 Task: Search one way flight ticket for 3 adults, 3 children in premium economy from Bethel: Bethel Airport(also Seebethel Seaplane Base) to Sheridan: Sheridan County Airport on 8-6-2023. Choice of flights is Frontier. Price is upto 25000. Outbound departure time preference is 5:00.
Action: Mouse moved to (287, 245)
Screenshot: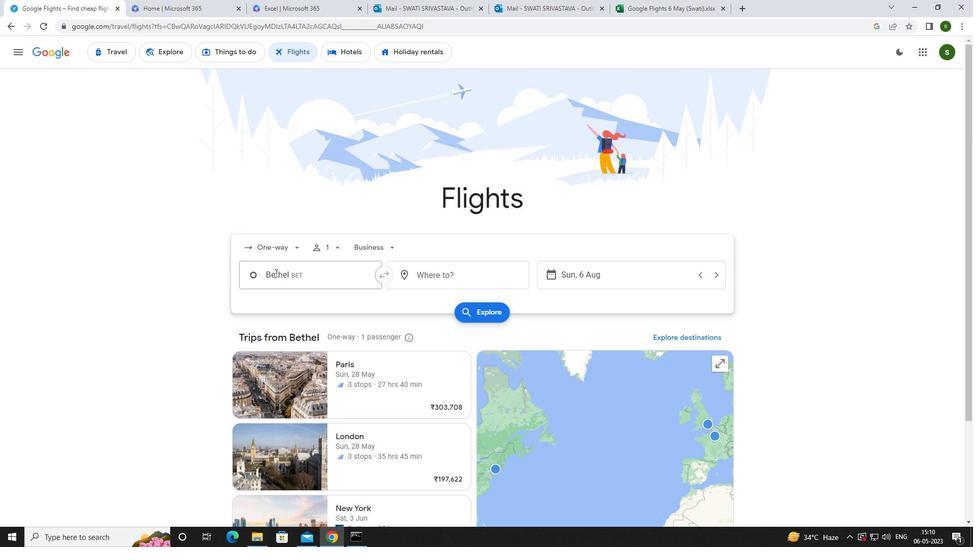 
Action: Mouse pressed left at (287, 245)
Screenshot: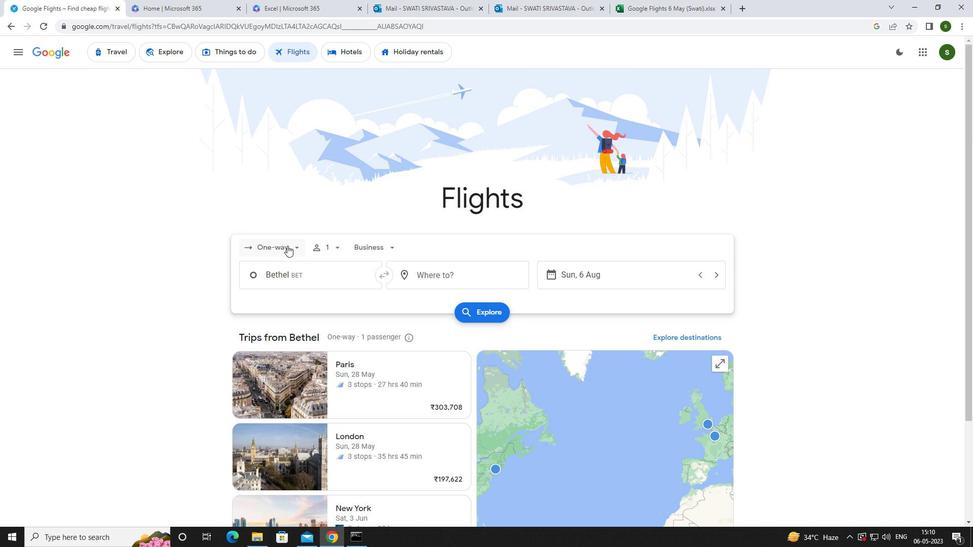 
Action: Mouse moved to (288, 291)
Screenshot: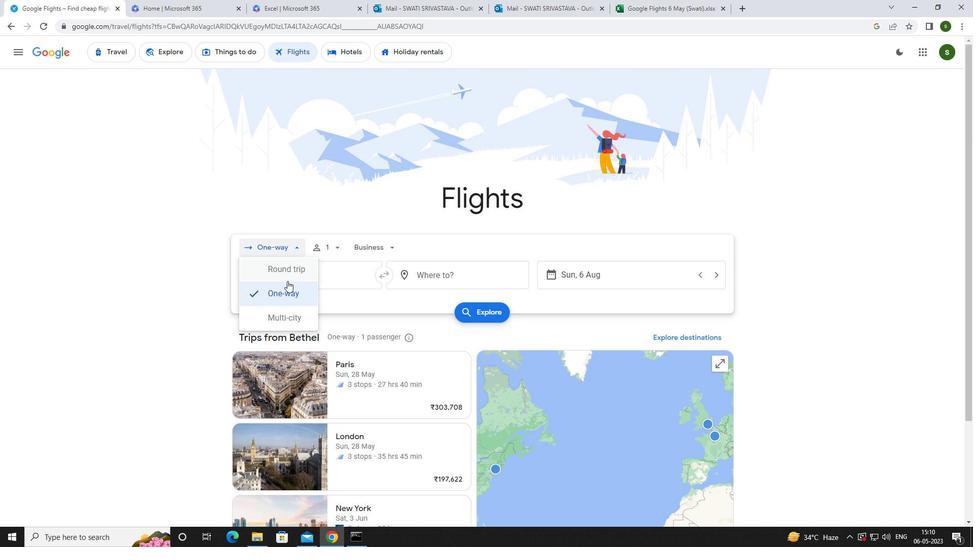 
Action: Mouse pressed left at (288, 291)
Screenshot: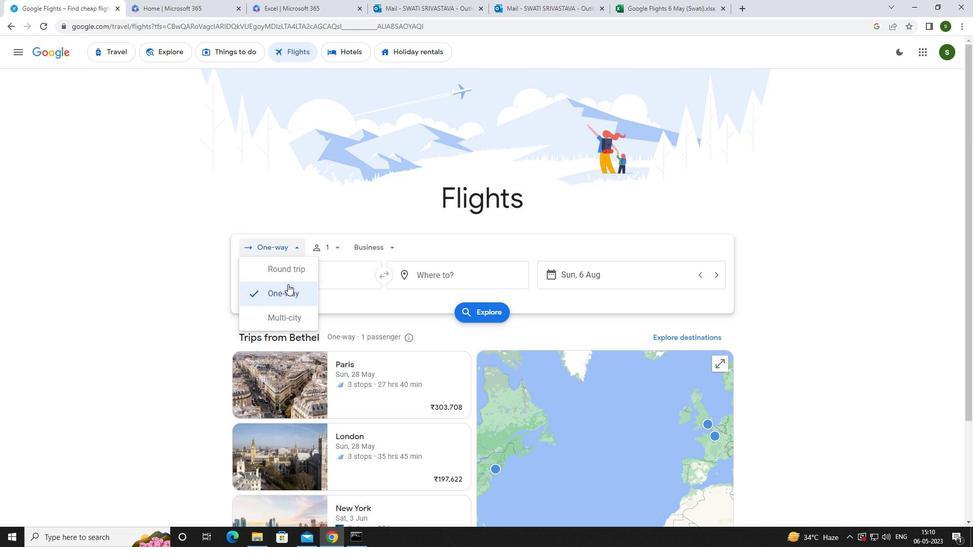 
Action: Mouse moved to (335, 246)
Screenshot: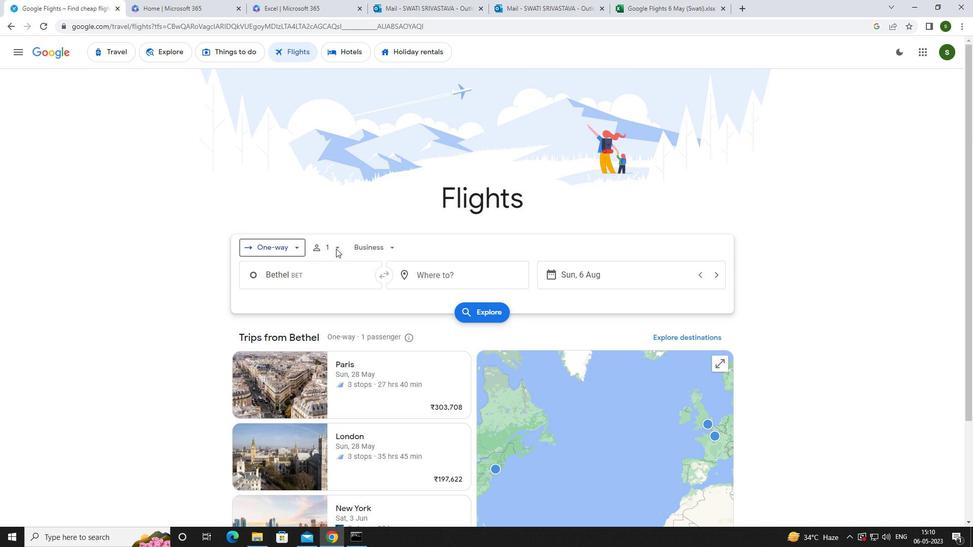 
Action: Mouse pressed left at (335, 246)
Screenshot: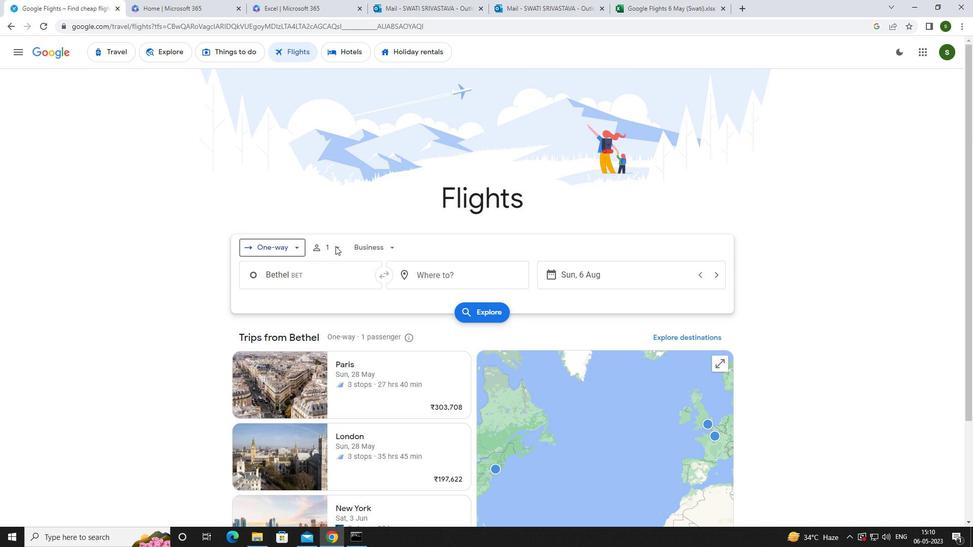 
Action: Mouse moved to (412, 267)
Screenshot: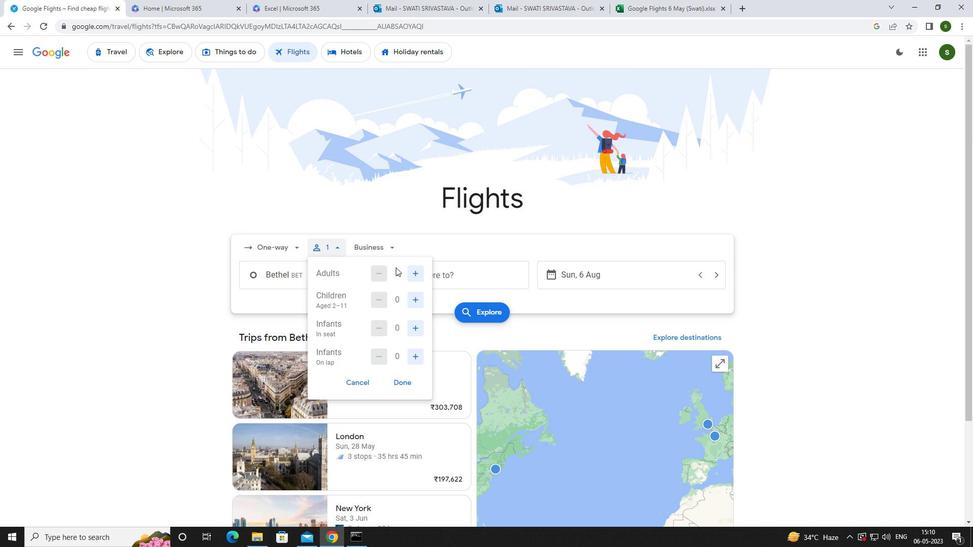 
Action: Mouse pressed left at (412, 267)
Screenshot: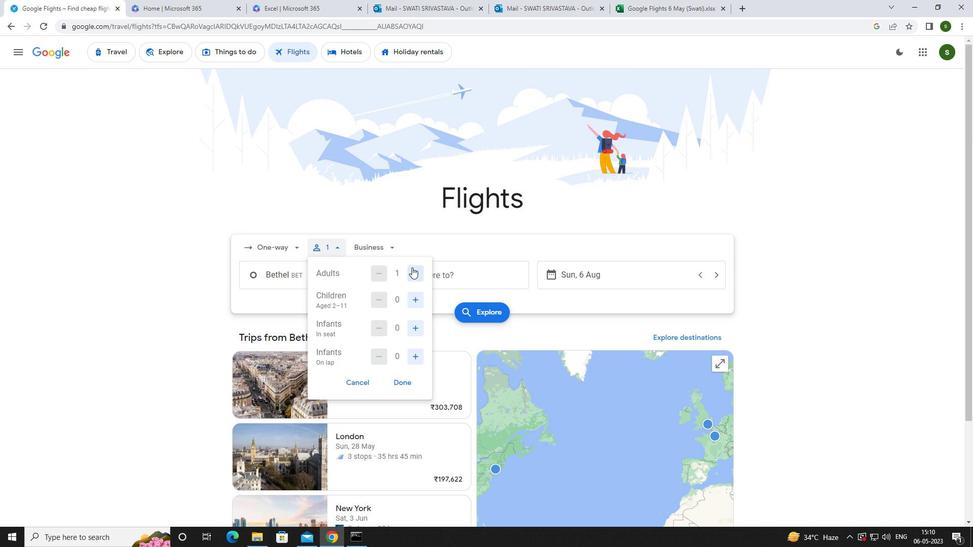 
Action: Mouse pressed left at (412, 267)
Screenshot: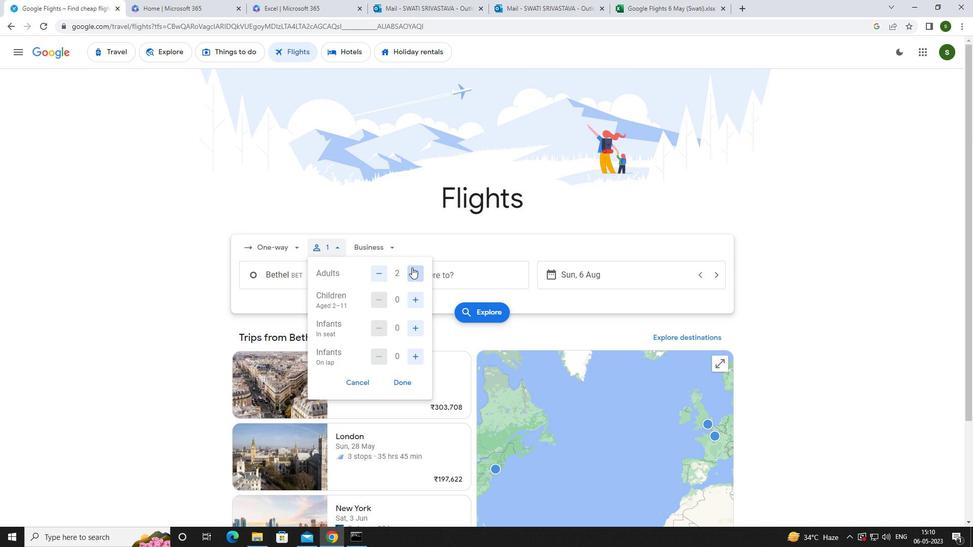 
Action: Mouse moved to (421, 303)
Screenshot: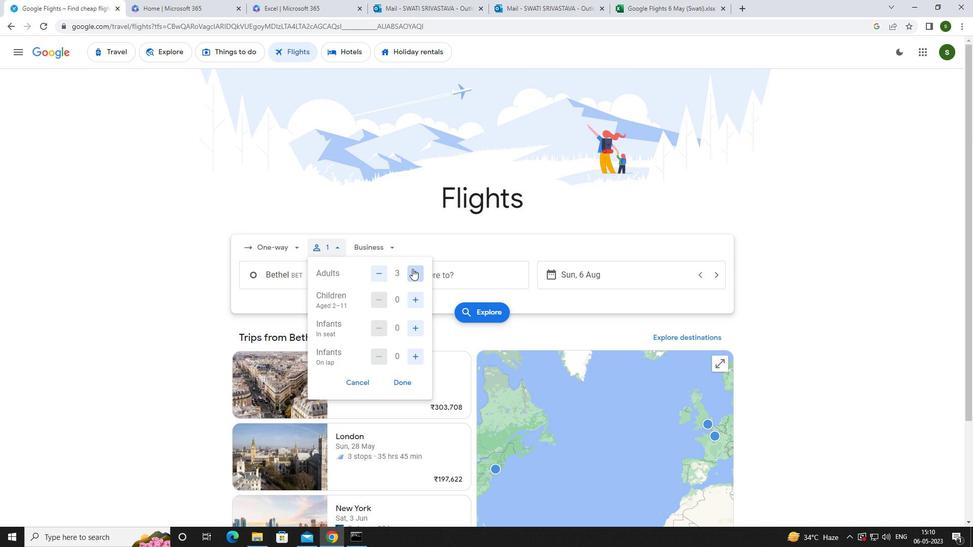 
Action: Mouse pressed left at (421, 303)
Screenshot: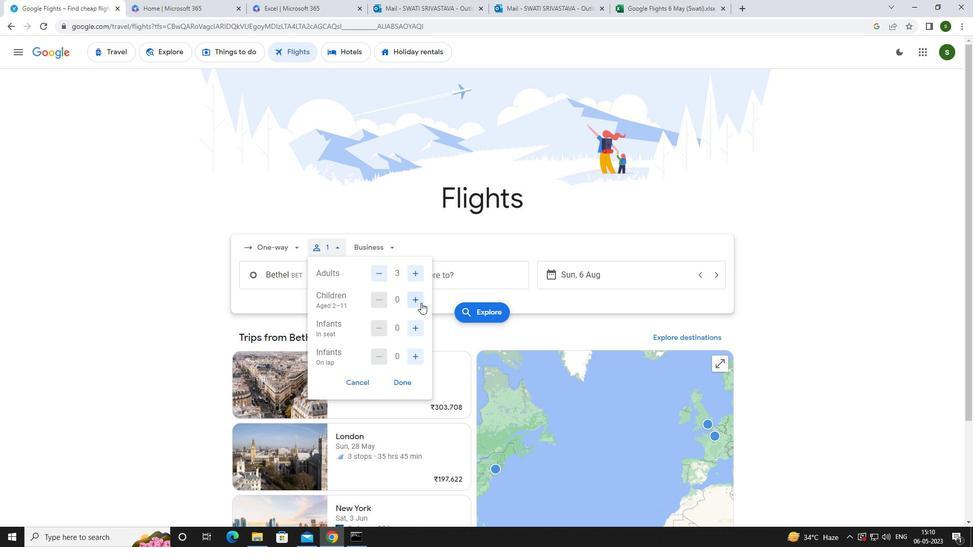 
Action: Mouse pressed left at (421, 303)
Screenshot: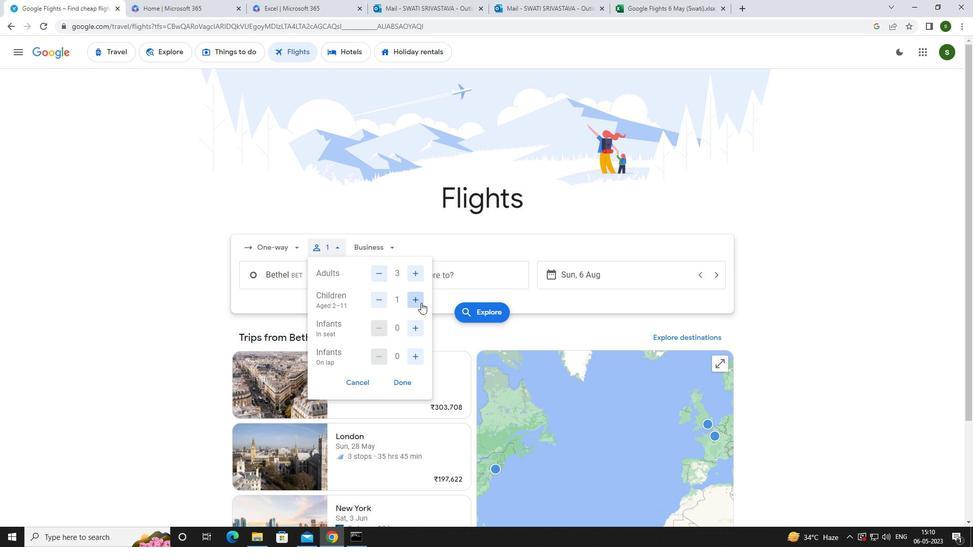 
Action: Mouse pressed left at (421, 303)
Screenshot: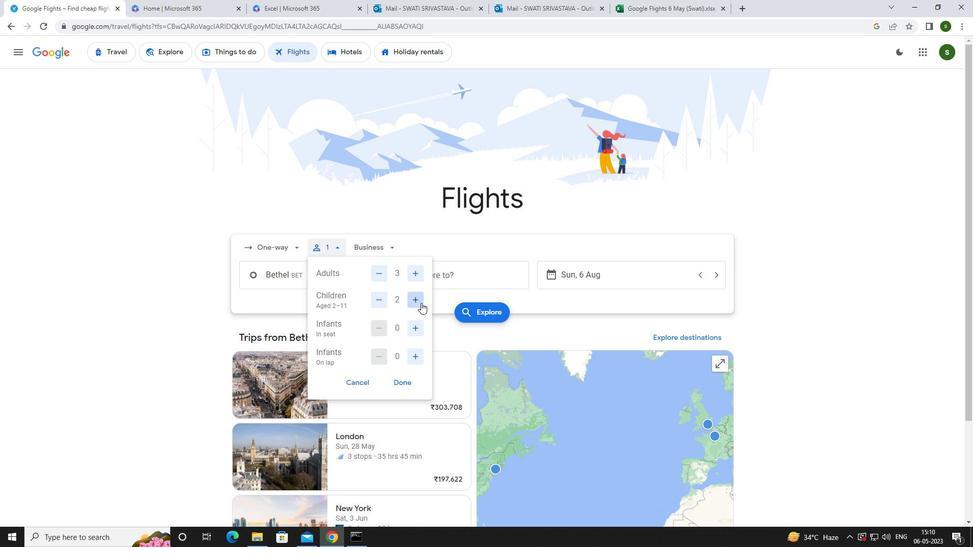 
Action: Mouse moved to (390, 246)
Screenshot: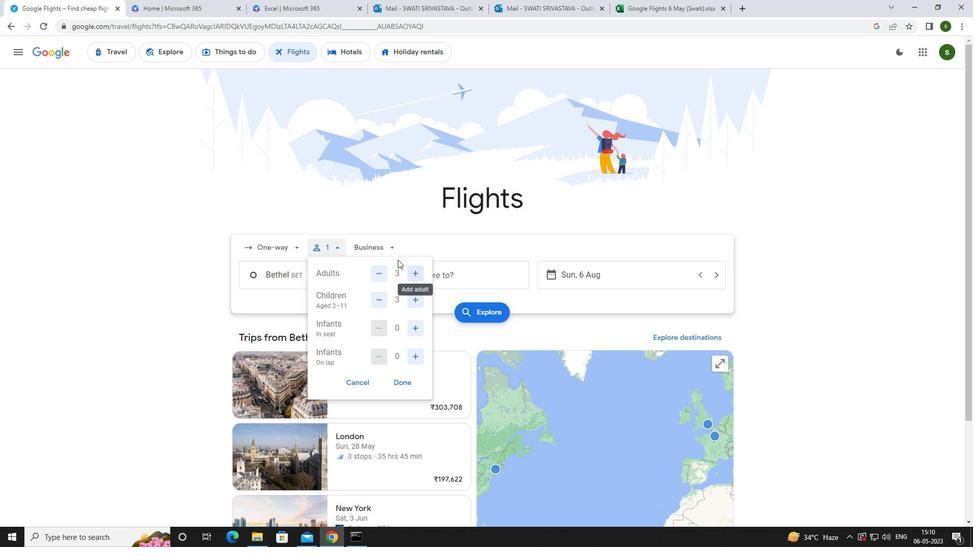 
Action: Mouse pressed left at (390, 246)
Screenshot: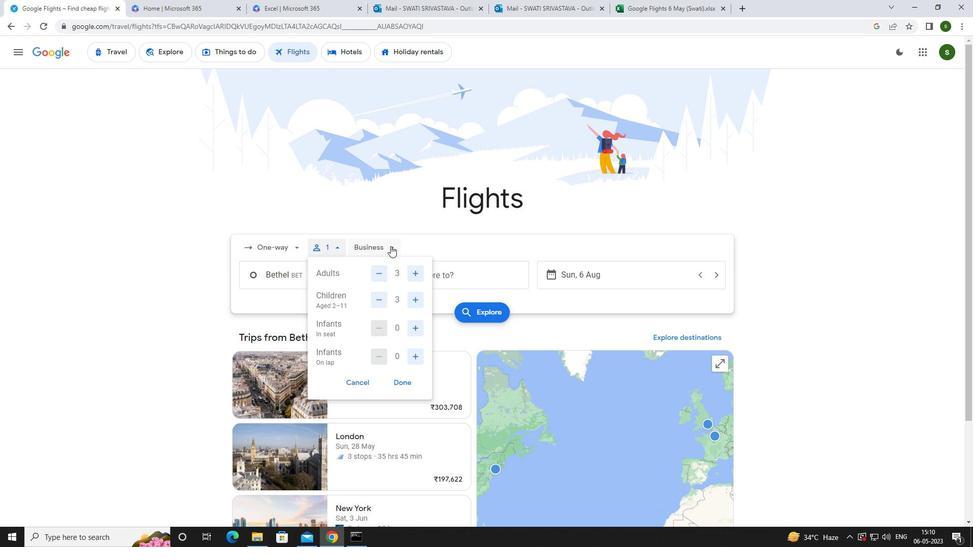 
Action: Mouse moved to (399, 292)
Screenshot: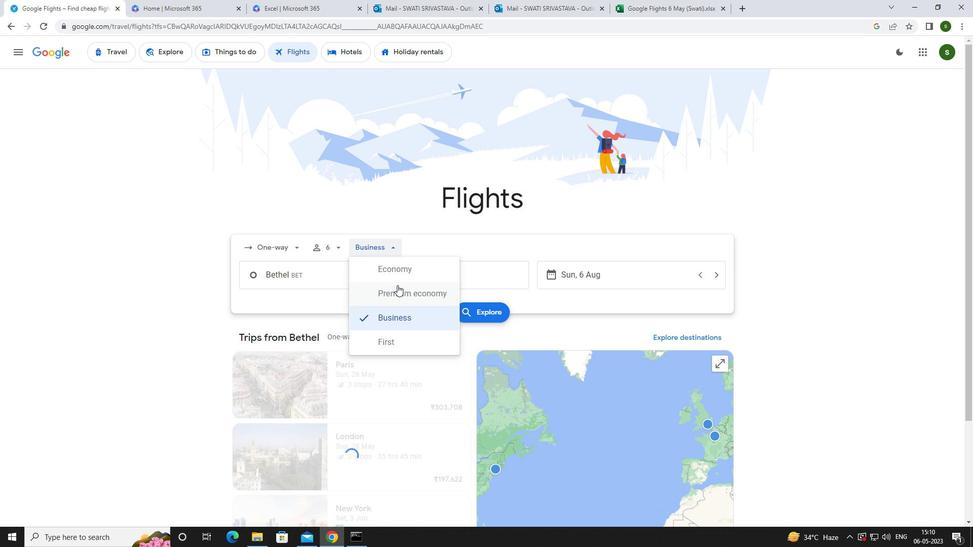 
Action: Mouse pressed left at (399, 292)
Screenshot: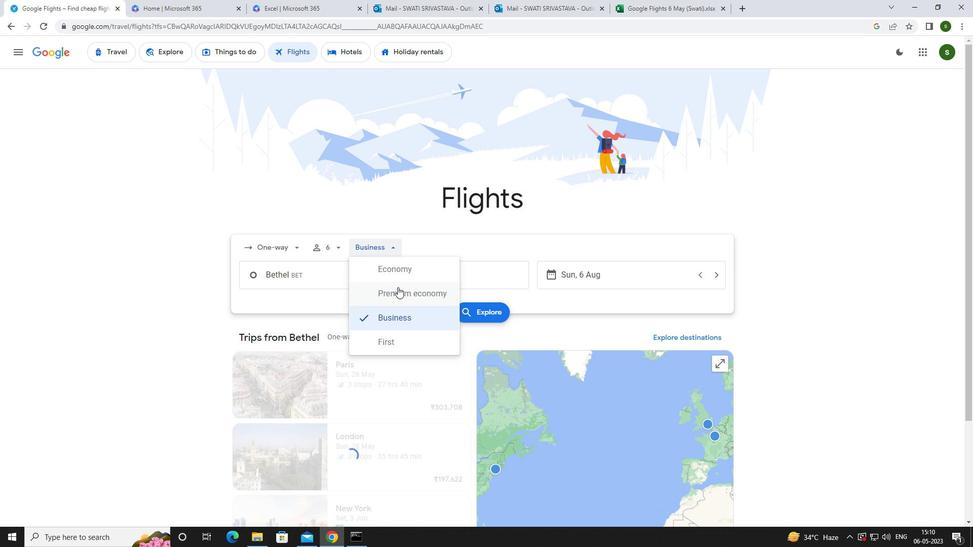 
Action: Mouse moved to (349, 278)
Screenshot: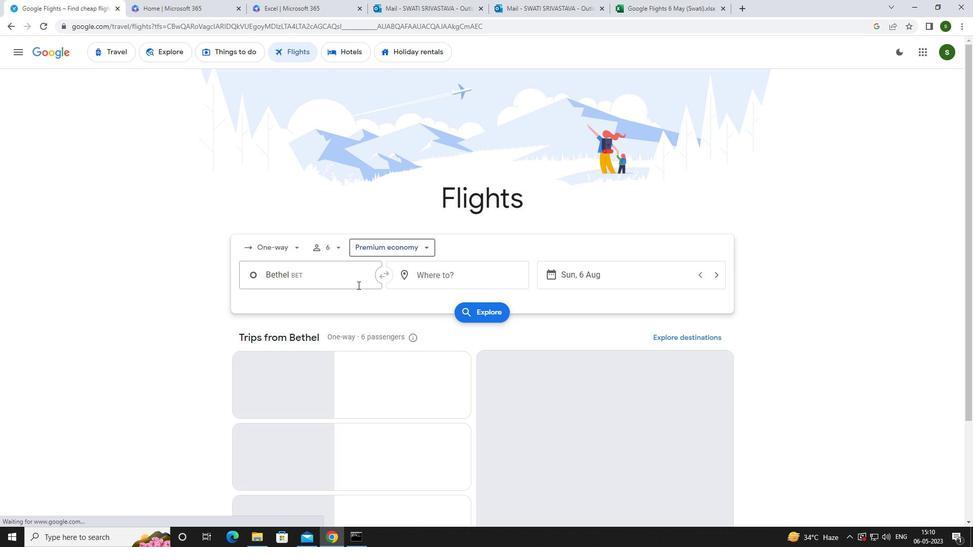 
Action: Mouse pressed left at (349, 278)
Screenshot: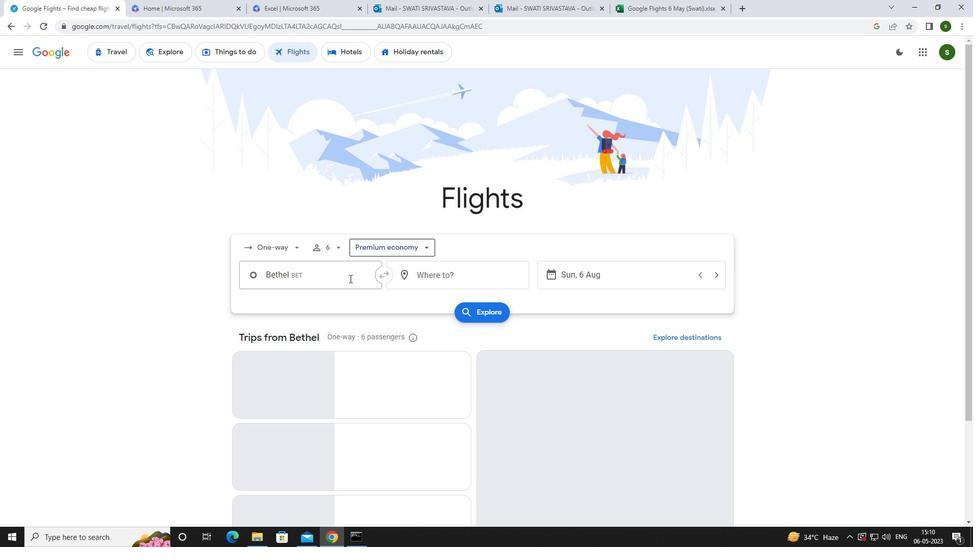 
Action: Key pressed <Key.caps_lock>b<Key.caps_lock>ethel
Screenshot: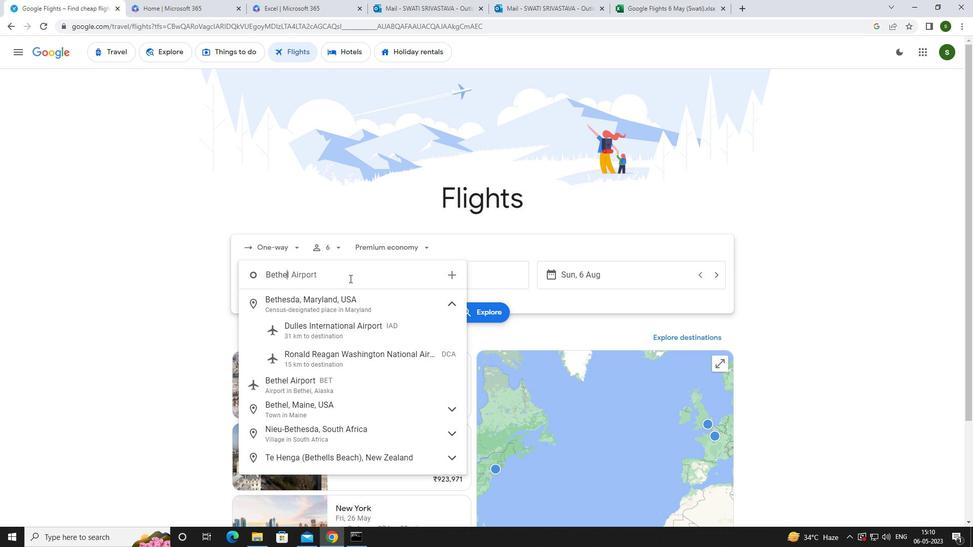 
Action: Mouse moved to (351, 297)
Screenshot: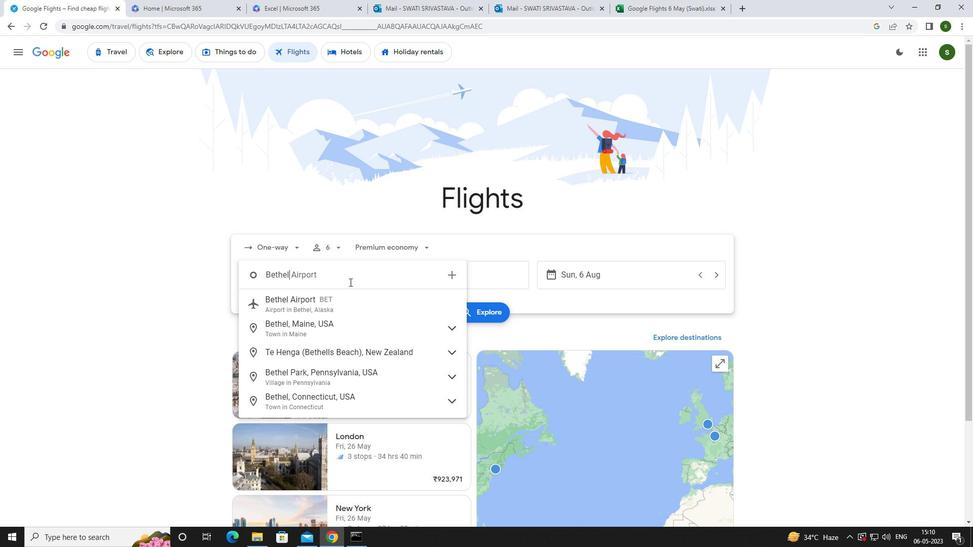 
Action: Mouse pressed left at (351, 297)
Screenshot: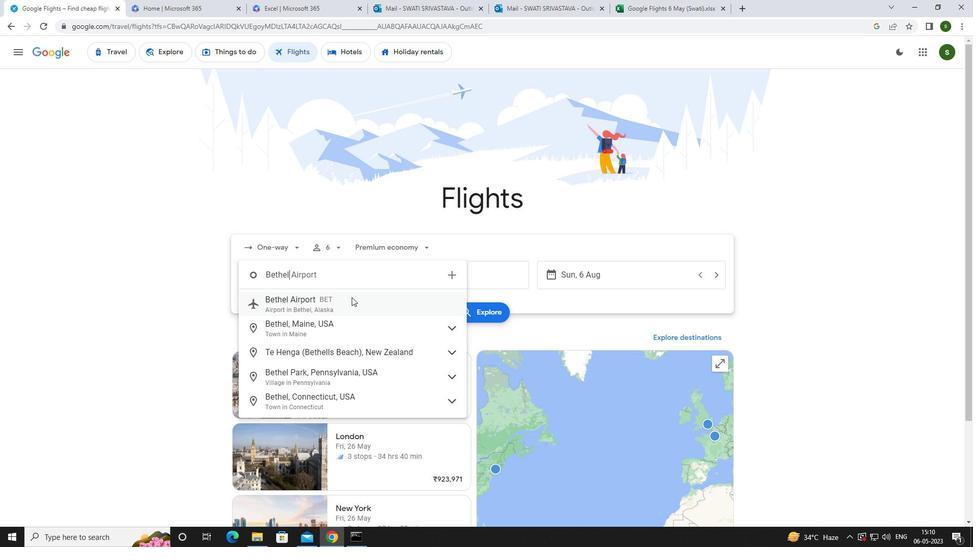 
Action: Mouse moved to (446, 273)
Screenshot: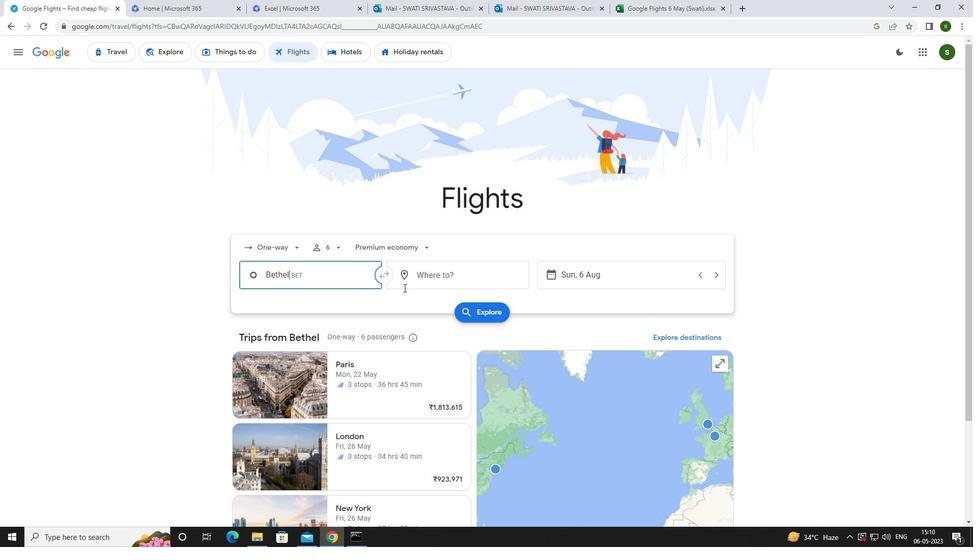 
Action: Mouse pressed left at (446, 273)
Screenshot: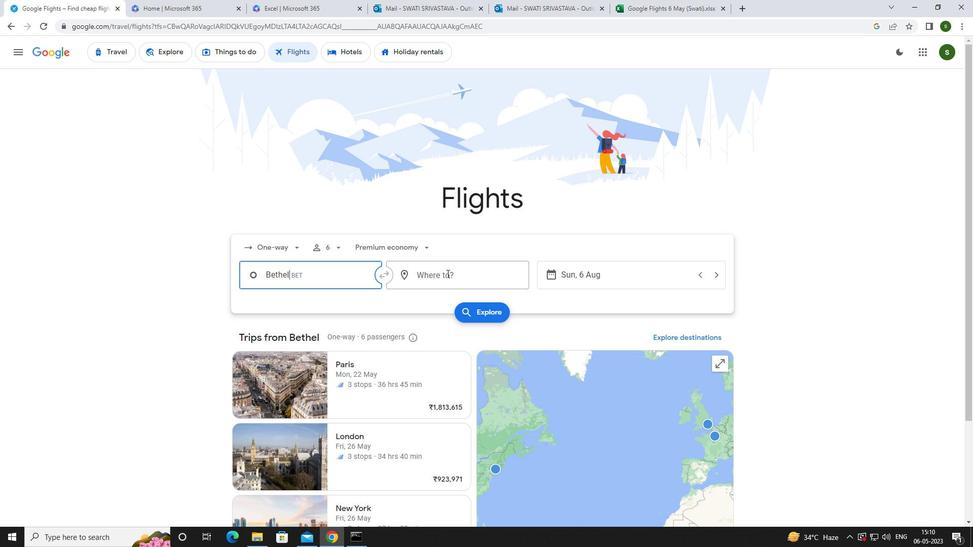 
Action: Mouse moved to (446, 273)
Screenshot: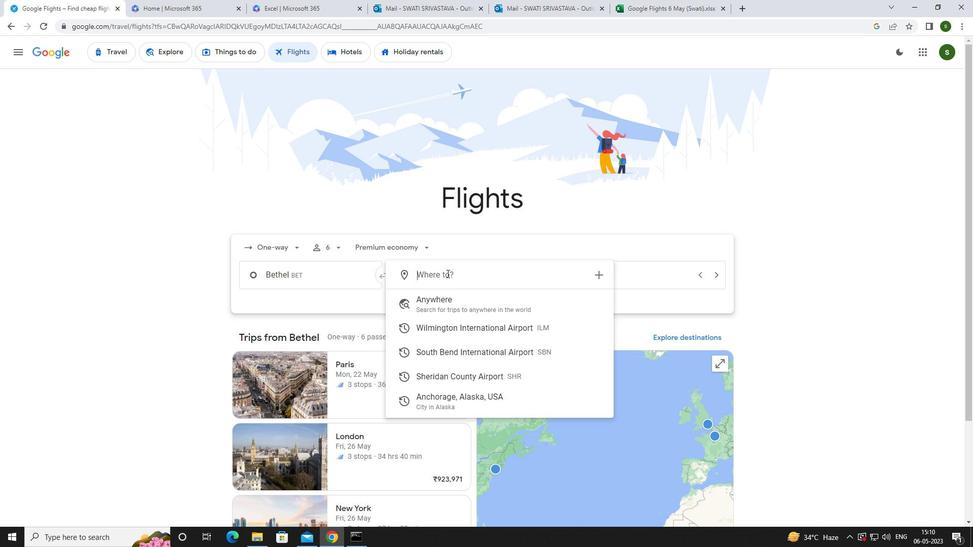 
Action: Key pressed <Key.caps_lock>s<Key.caps_lock>heridan
Screenshot: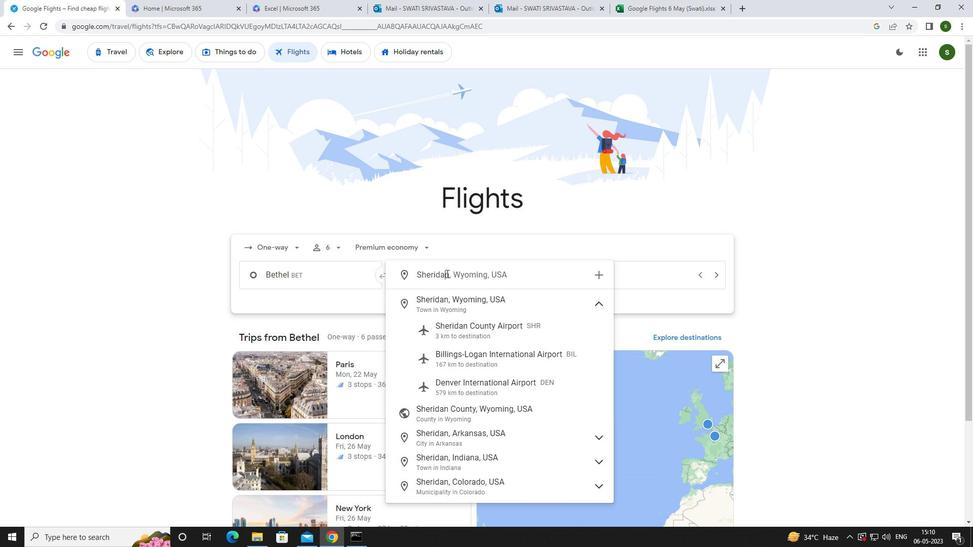 
Action: Mouse moved to (464, 328)
Screenshot: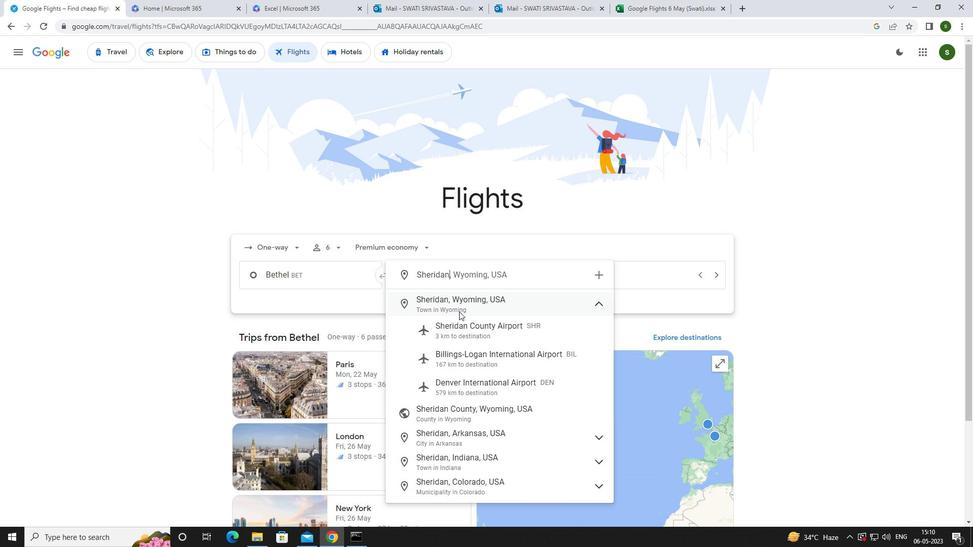
Action: Mouse pressed left at (464, 328)
Screenshot: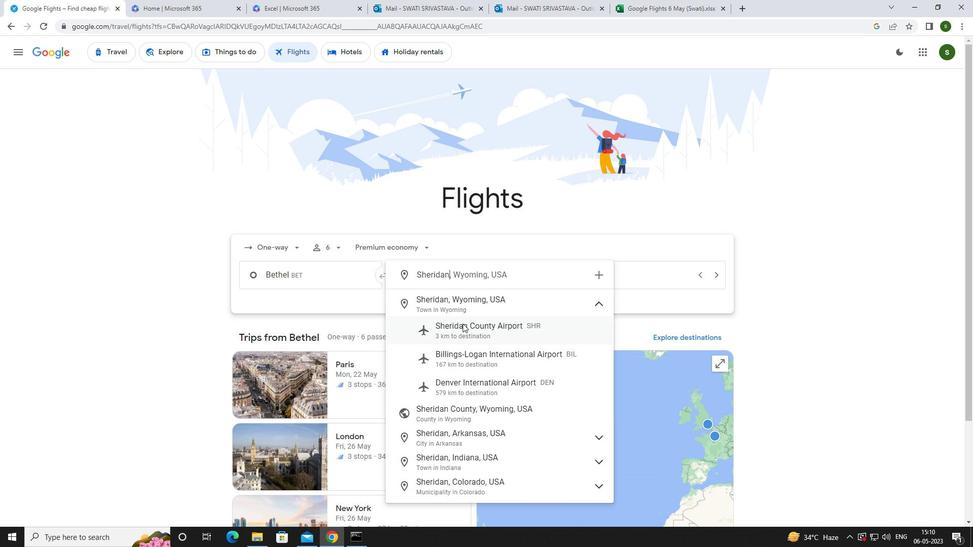 
Action: Mouse moved to (579, 280)
Screenshot: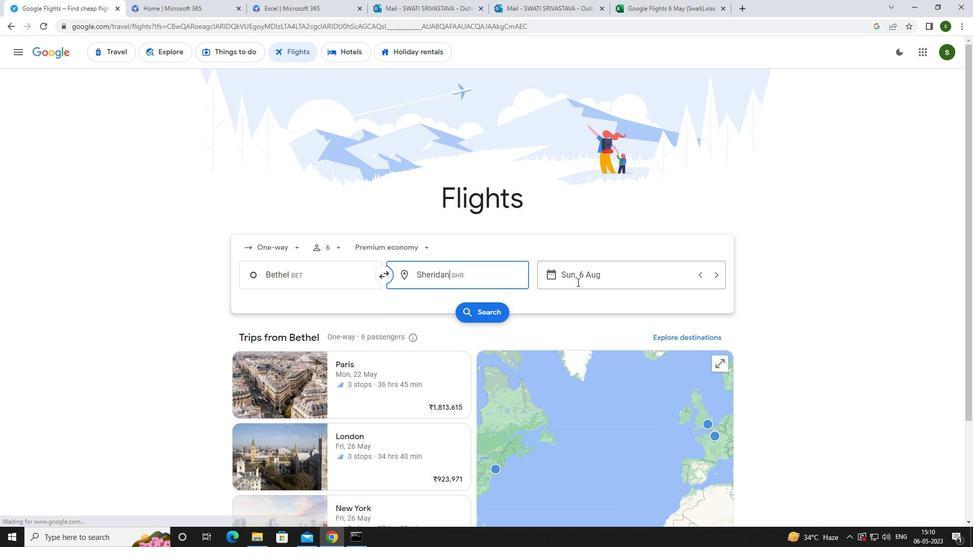
Action: Mouse pressed left at (579, 280)
Screenshot: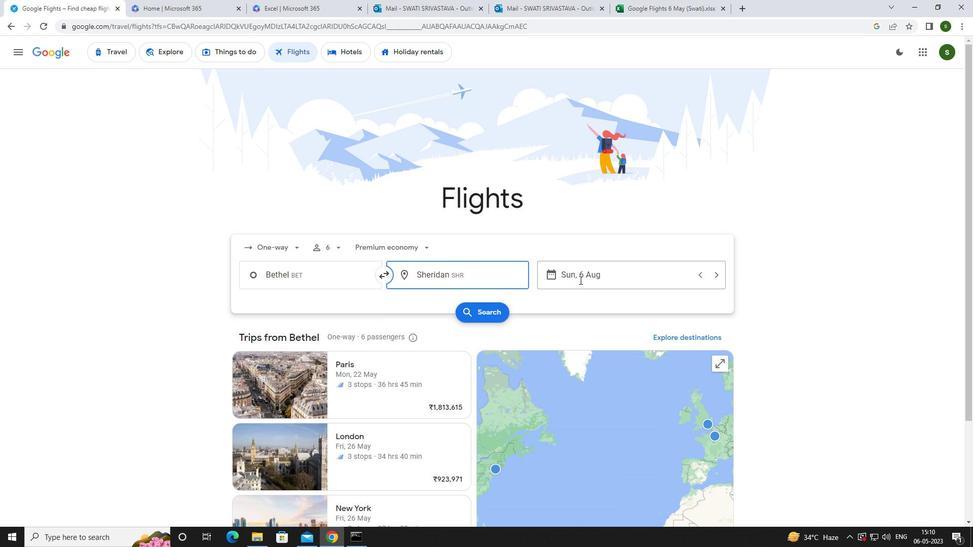 
Action: Mouse moved to (356, 371)
Screenshot: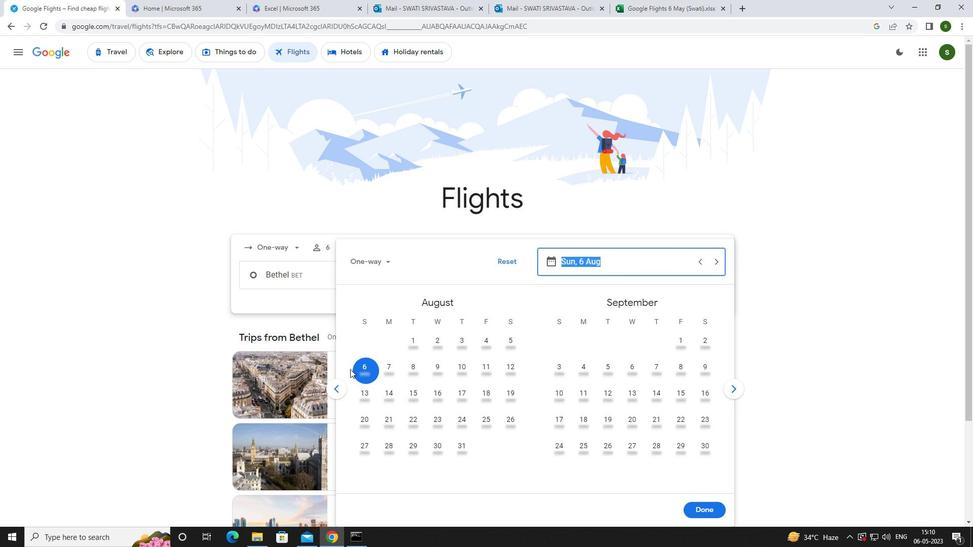 
Action: Mouse pressed left at (356, 371)
Screenshot: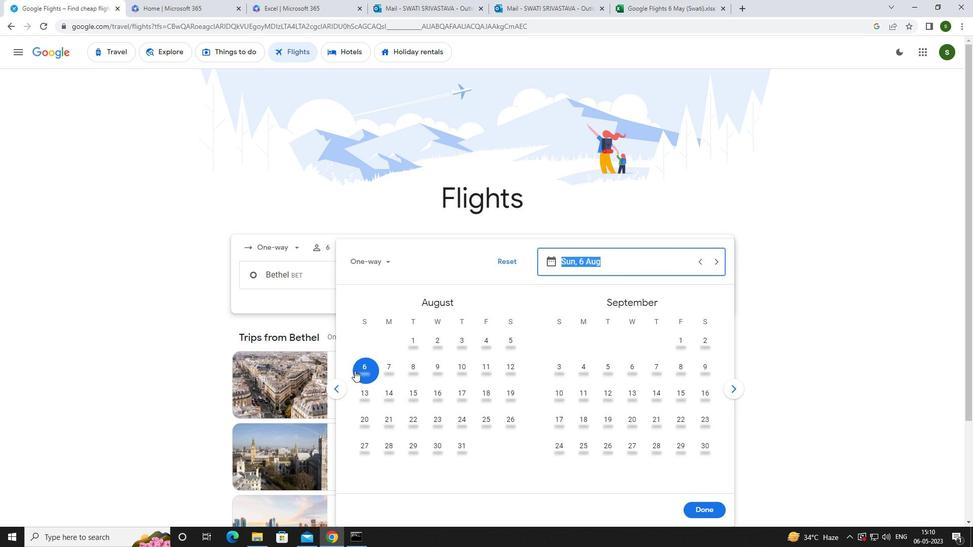 
Action: Mouse moved to (690, 508)
Screenshot: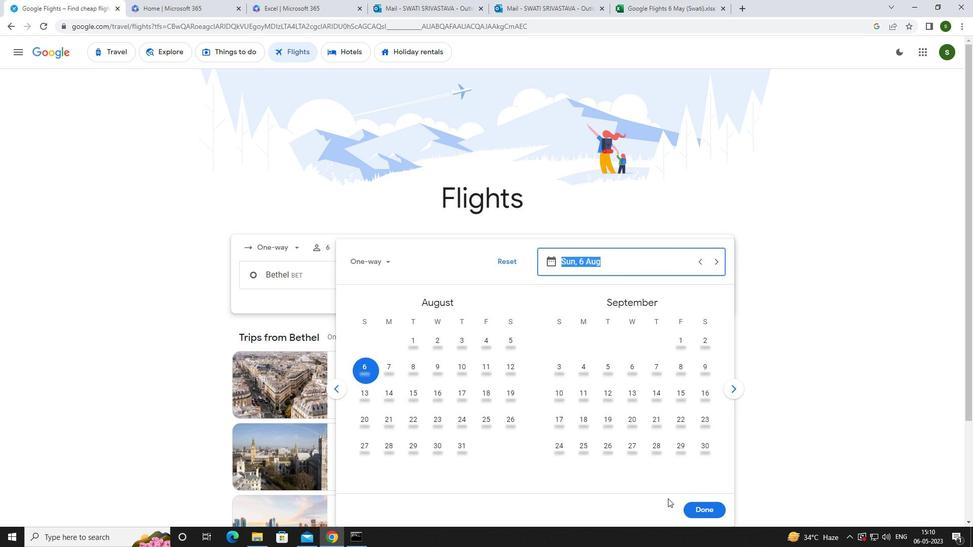 
Action: Mouse pressed left at (690, 508)
Screenshot: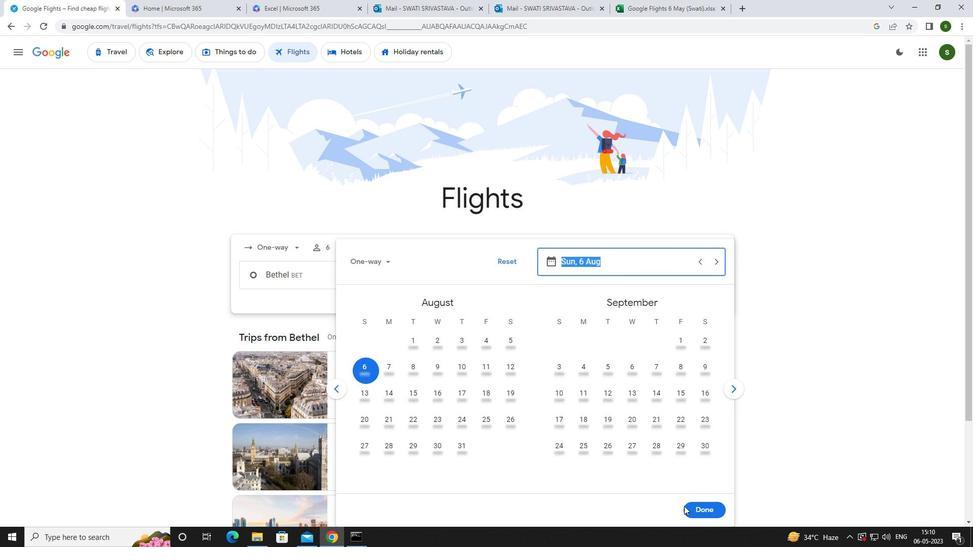 
Action: Mouse moved to (488, 318)
Screenshot: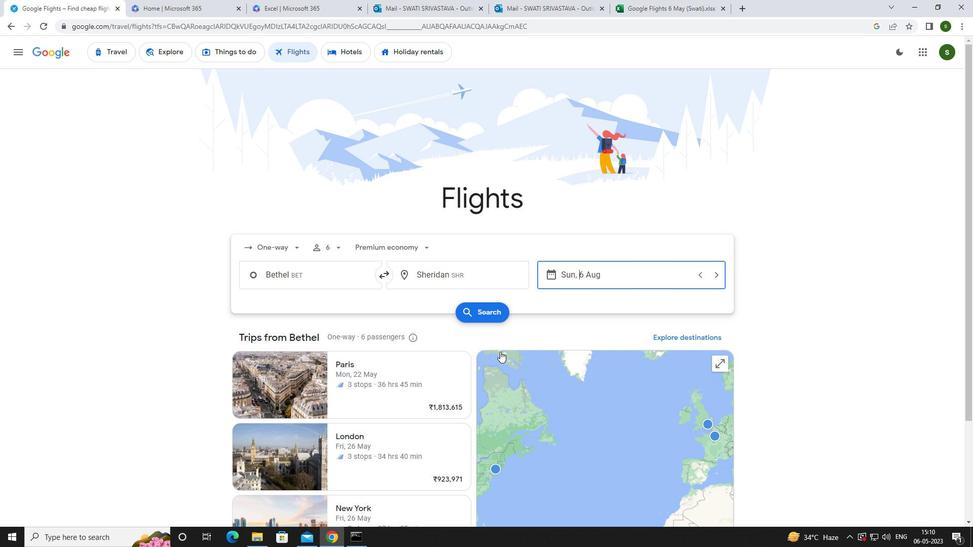 
Action: Mouse pressed left at (488, 318)
Screenshot: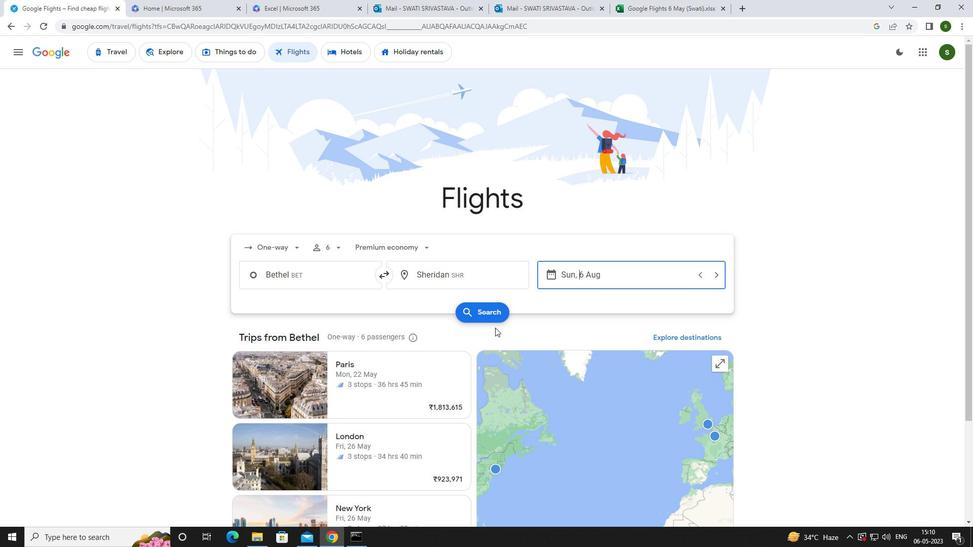 
Action: Mouse moved to (253, 145)
Screenshot: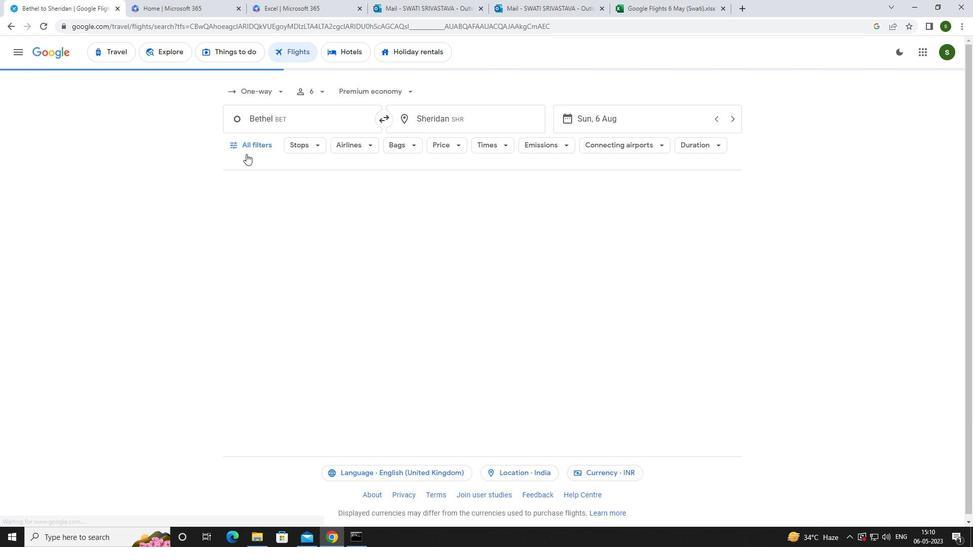 
Action: Mouse pressed left at (253, 145)
Screenshot: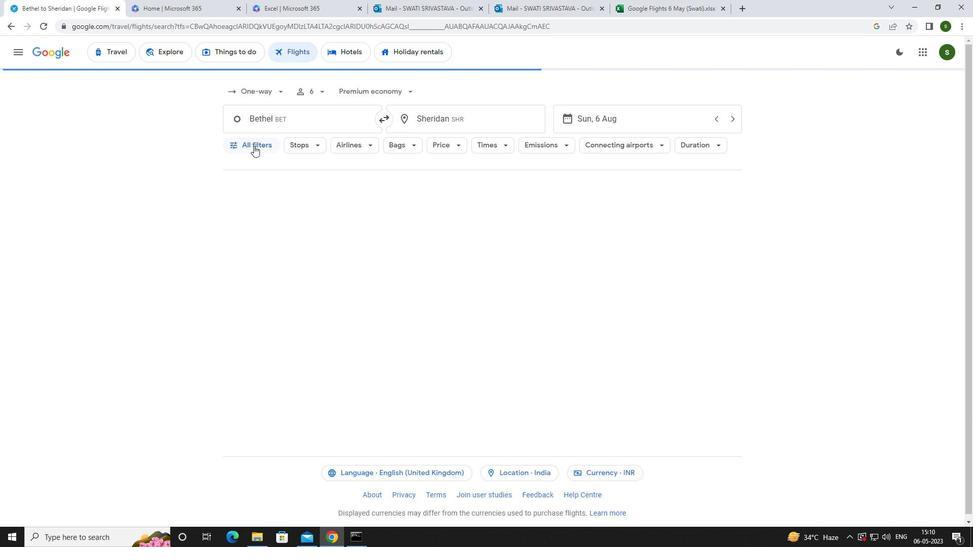 
Action: Mouse moved to (378, 360)
Screenshot: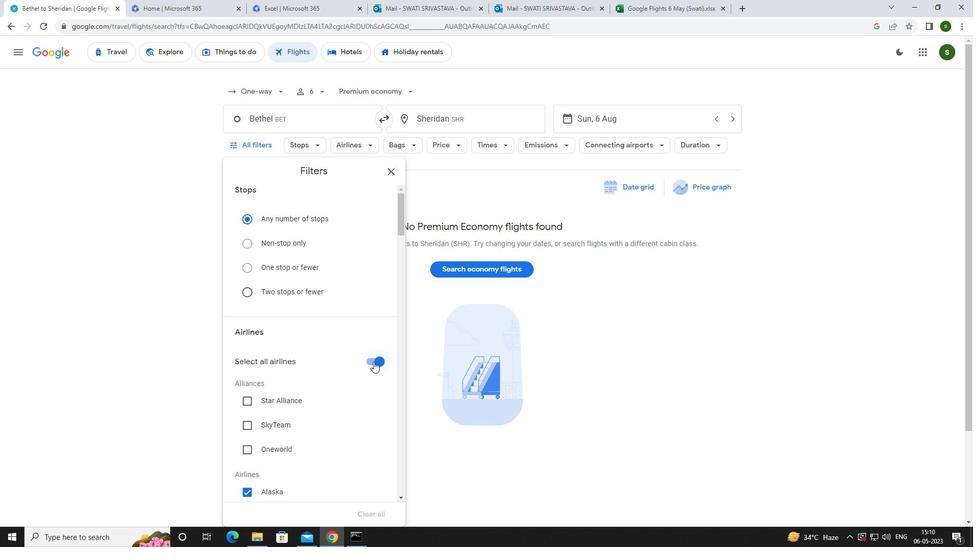 
Action: Mouse pressed left at (378, 360)
Screenshot: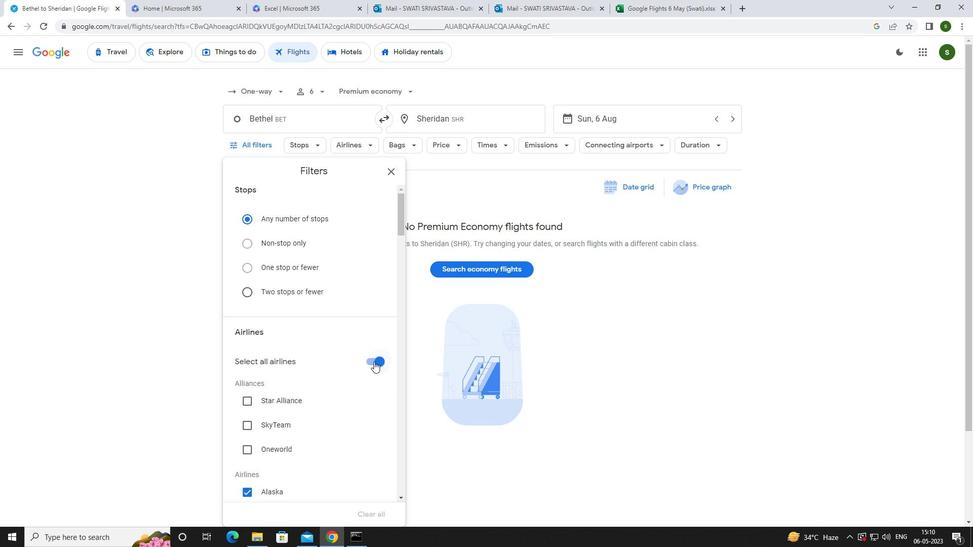 
Action: Mouse moved to (349, 339)
Screenshot: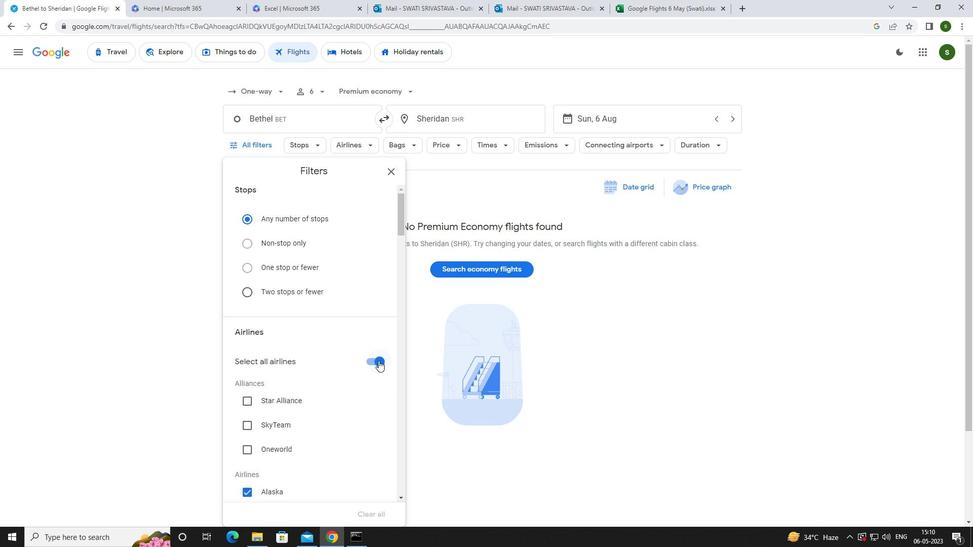 
Action: Mouse scrolled (349, 339) with delta (0, 0)
Screenshot: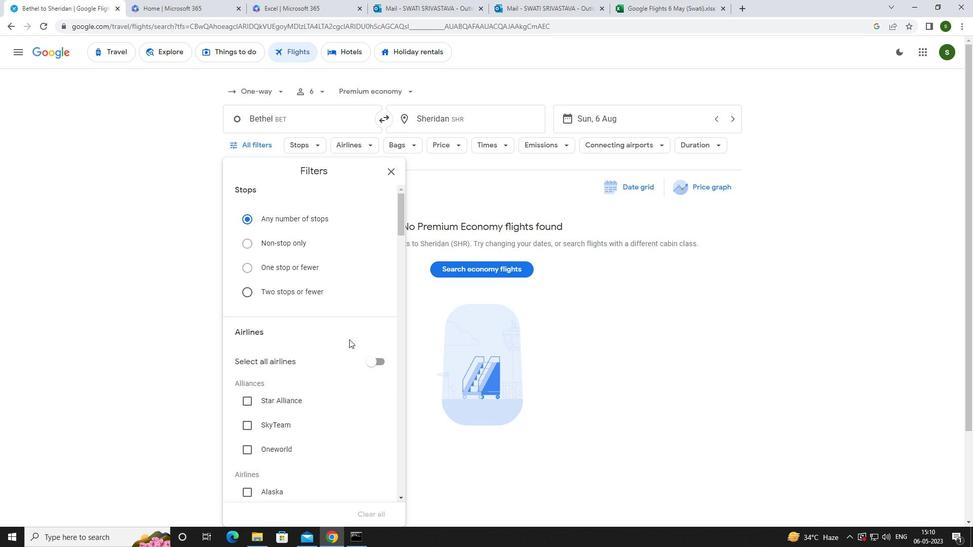 
Action: Mouse scrolled (349, 339) with delta (0, 0)
Screenshot: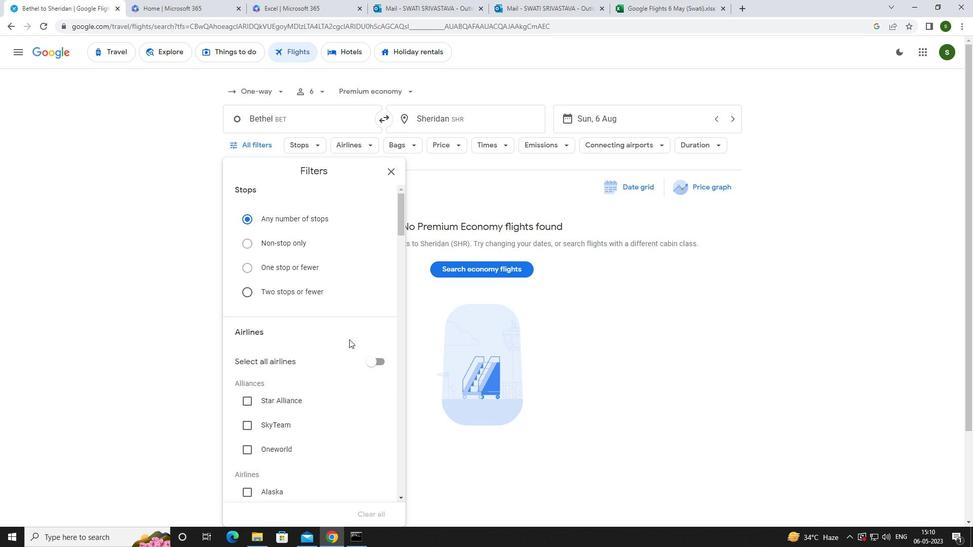 
Action: Mouse scrolled (349, 339) with delta (0, 0)
Screenshot: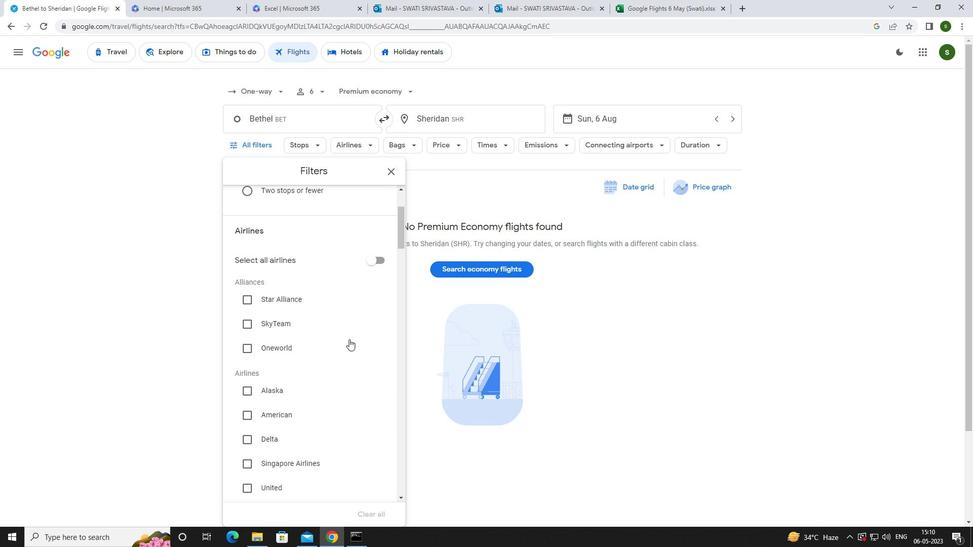 
Action: Mouse scrolled (349, 339) with delta (0, 0)
Screenshot: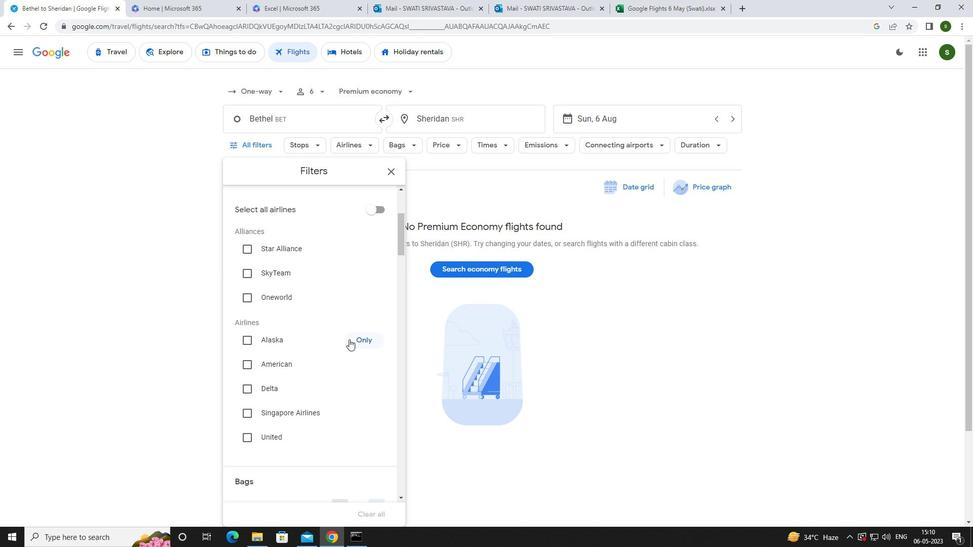 
Action: Mouse scrolled (349, 339) with delta (0, 0)
Screenshot: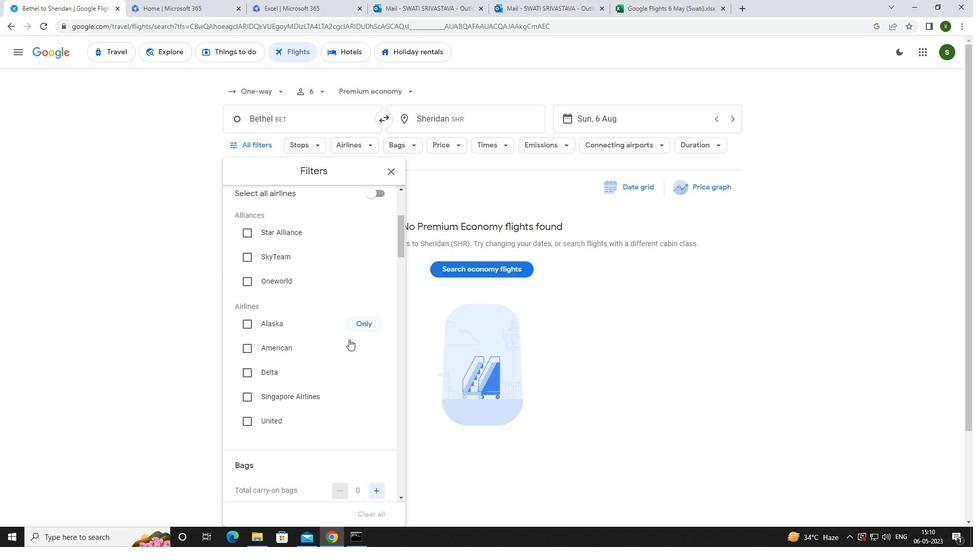 
Action: Mouse scrolled (349, 339) with delta (0, 0)
Screenshot: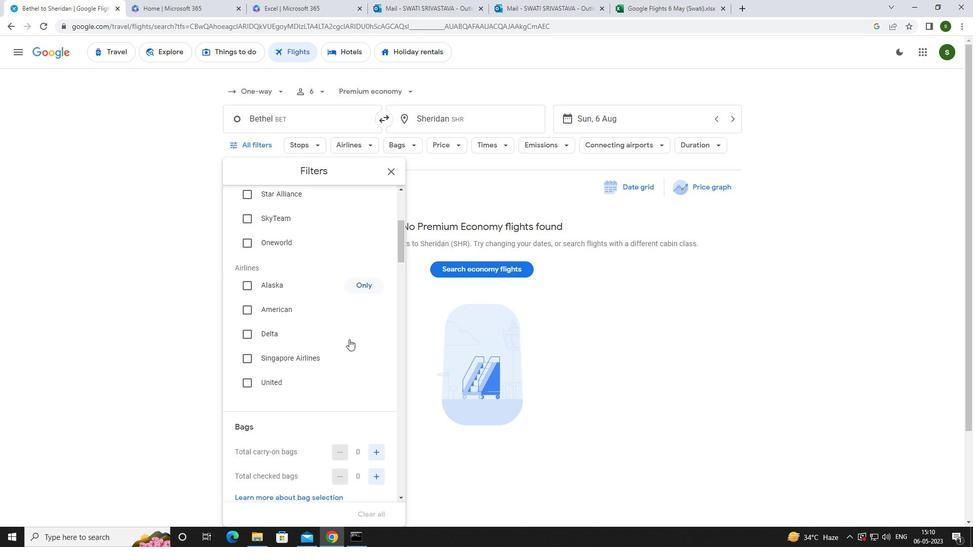 
Action: Mouse scrolled (349, 339) with delta (0, 0)
Screenshot: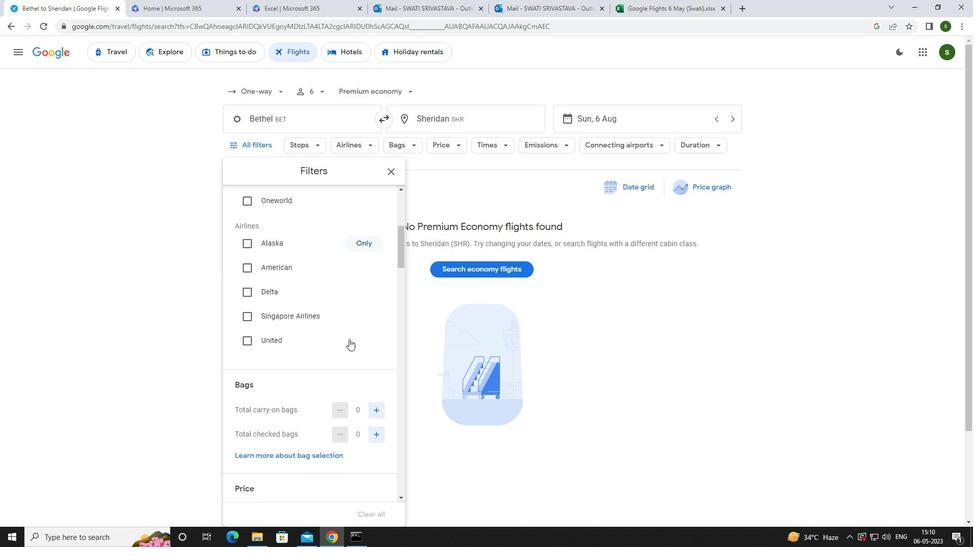 
Action: Mouse scrolled (349, 339) with delta (0, 0)
Screenshot: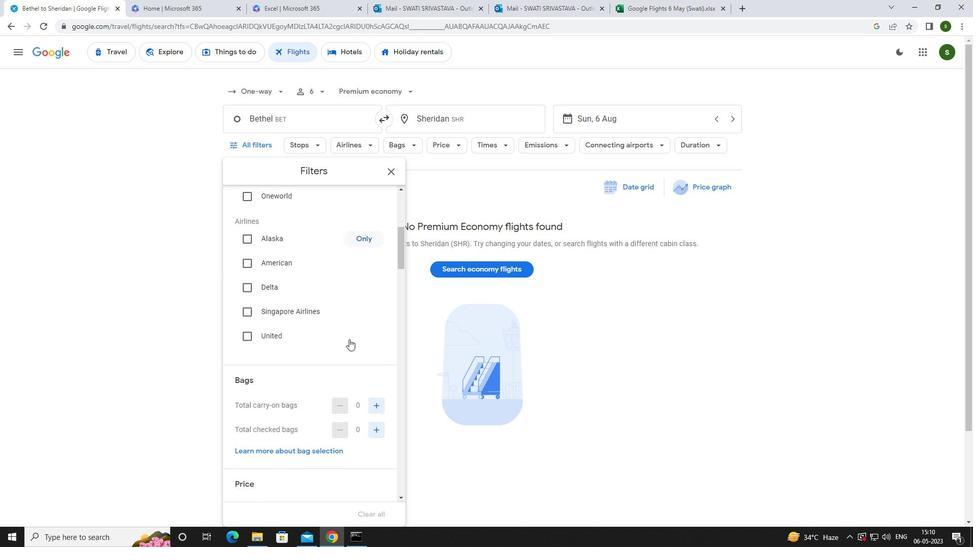
Action: Mouse moved to (380, 376)
Screenshot: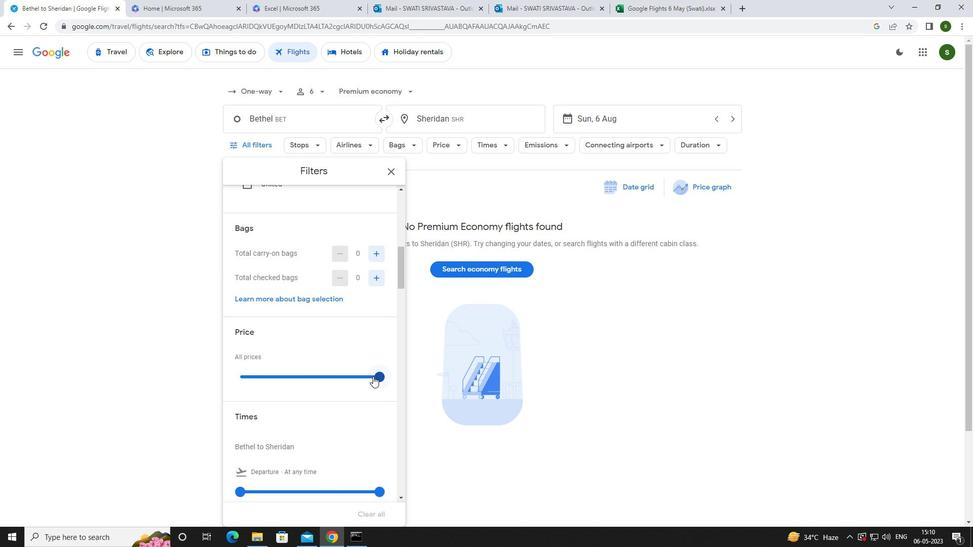 
Action: Mouse pressed left at (380, 376)
Screenshot: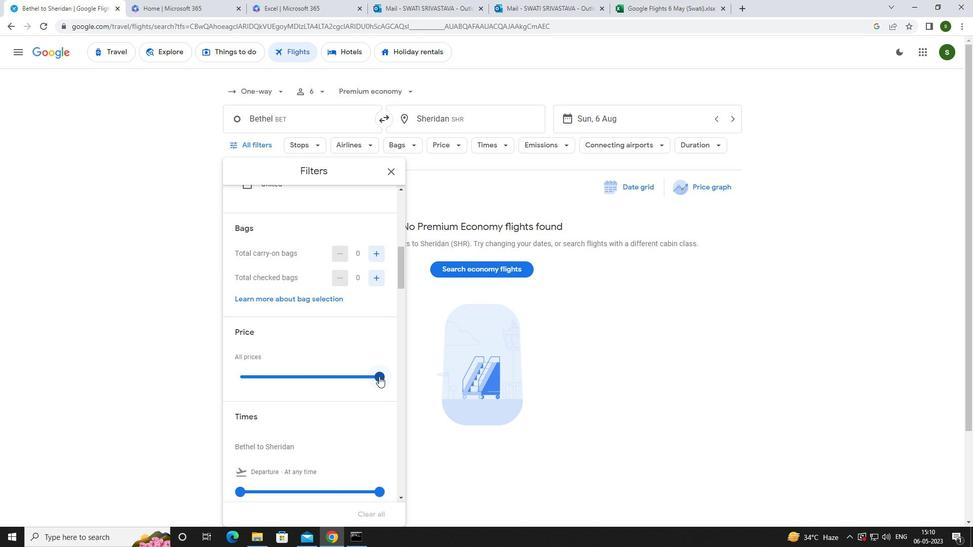 
Action: Mouse scrolled (380, 375) with delta (0, 0)
Screenshot: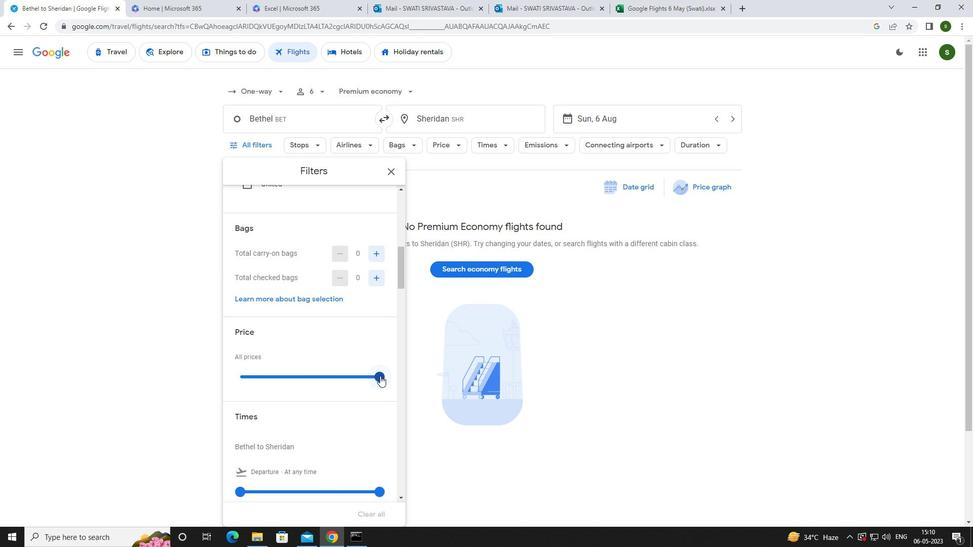 
Action: Mouse scrolled (380, 375) with delta (0, 0)
Screenshot: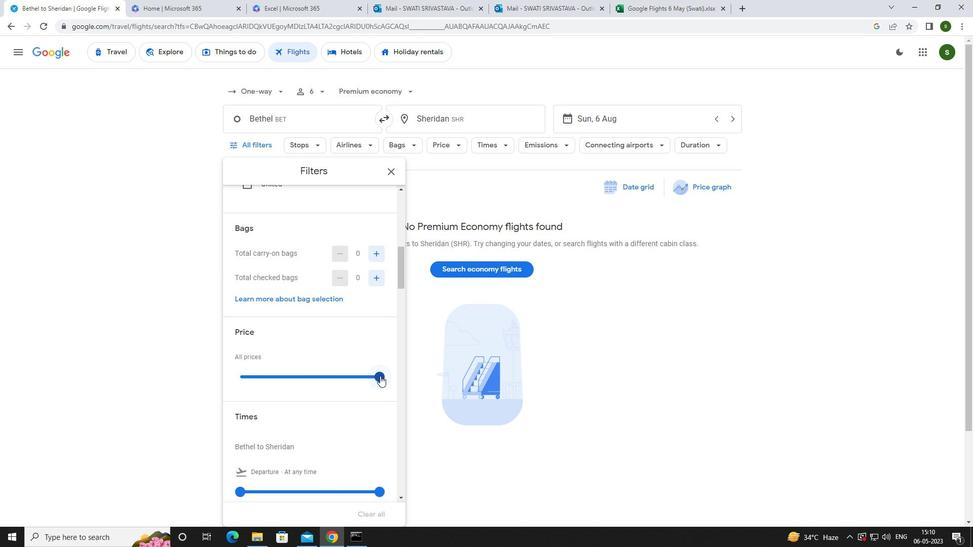 
Action: Mouse moved to (243, 394)
Screenshot: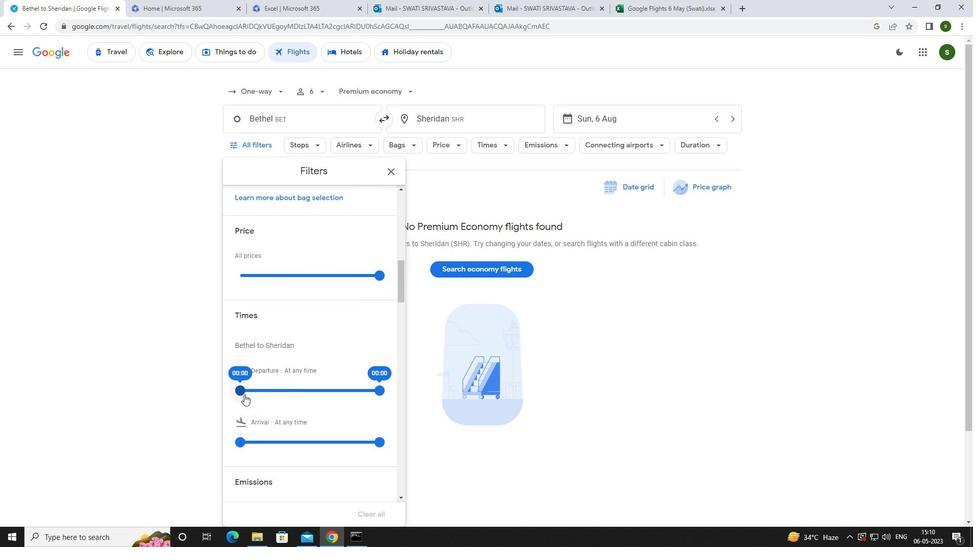 
Action: Mouse pressed left at (243, 394)
Screenshot: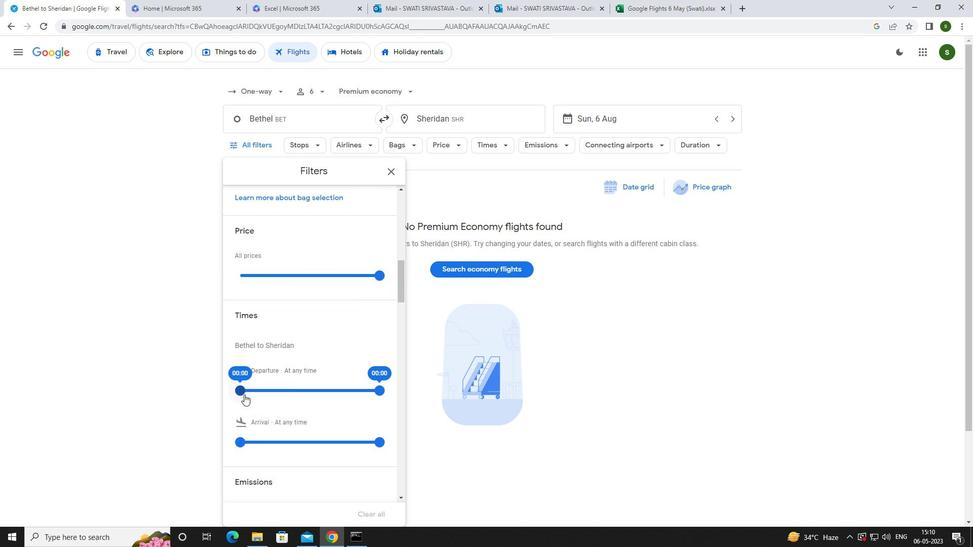 
Action: Mouse moved to (458, 454)
Screenshot: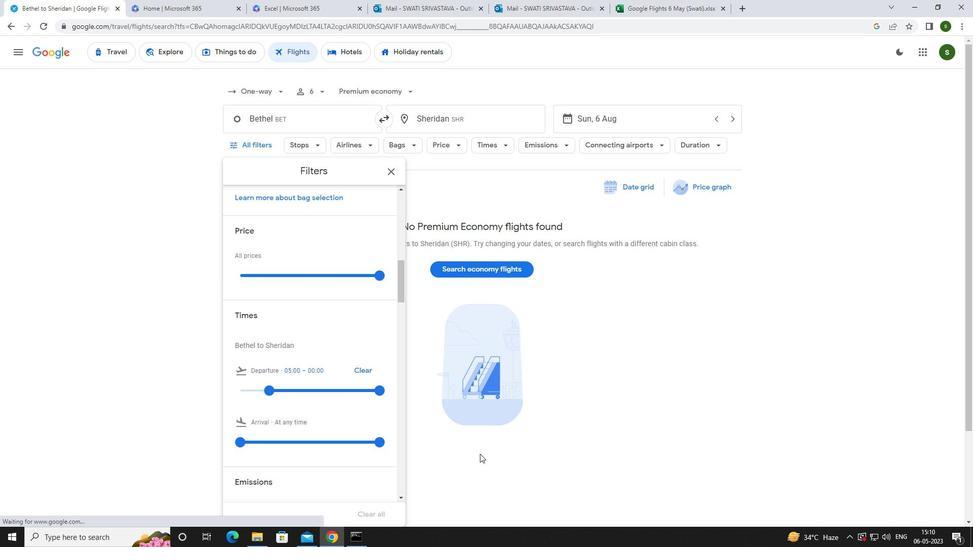 
Action: Mouse pressed left at (458, 454)
Screenshot: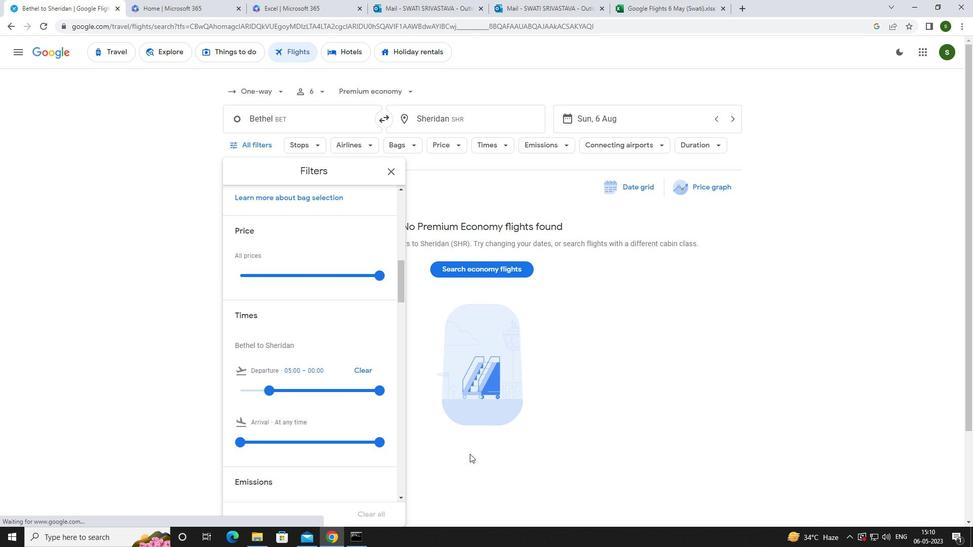 
